 Task: Manage the "Check password" page in the site builder.
Action: Mouse moved to (1309, 97)
Screenshot: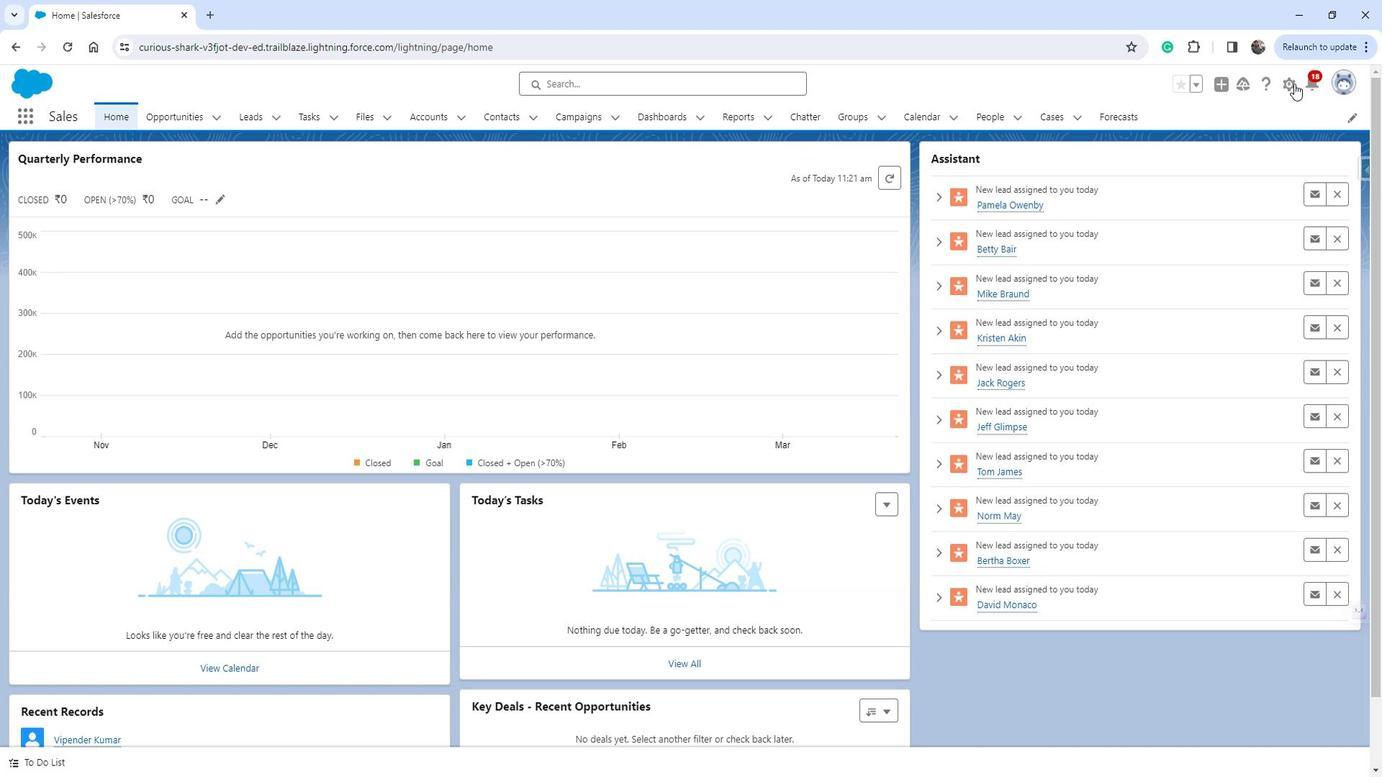 
Action: Mouse pressed left at (1309, 97)
Screenshot: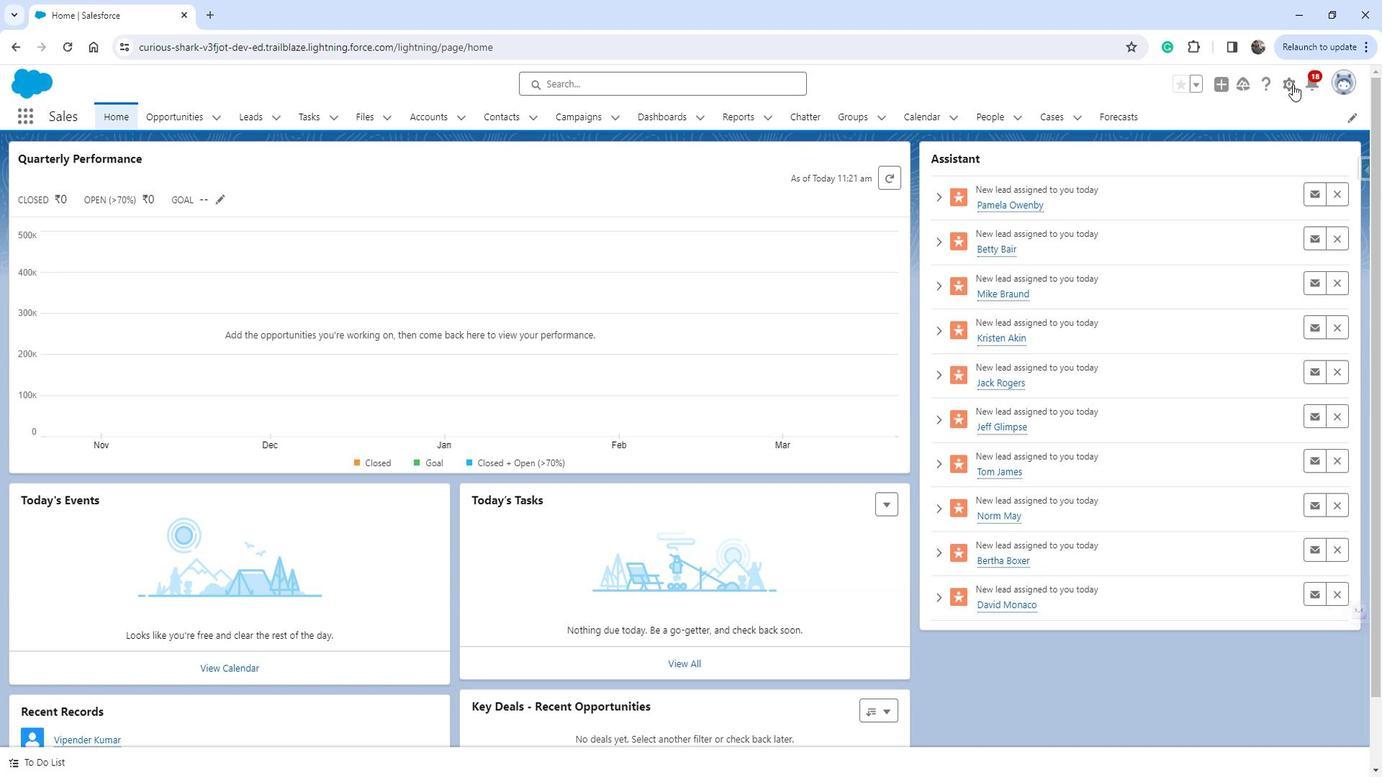 
Action: Mouse moved to (1240, 138)
Screenshot: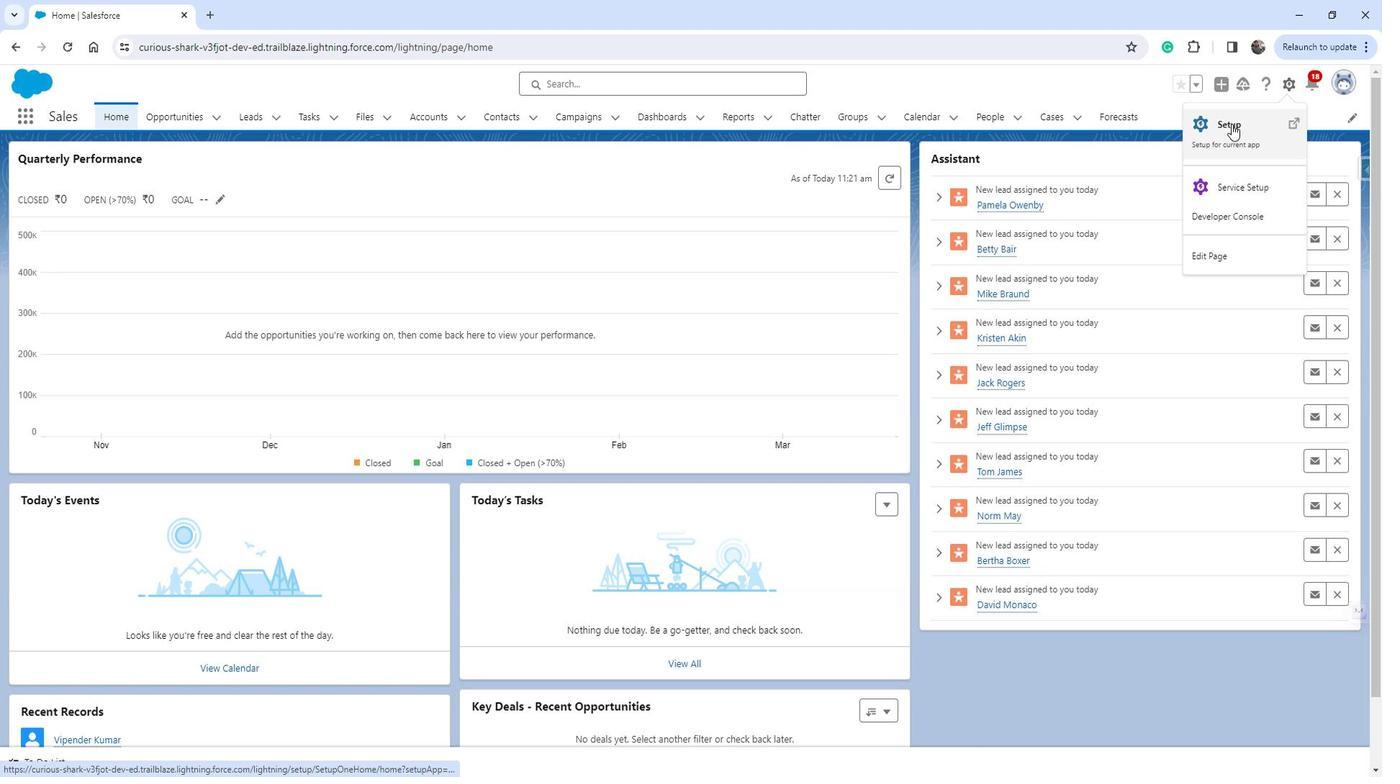 
Action: Mouse pressed left at (1240, 138)
Screenshot: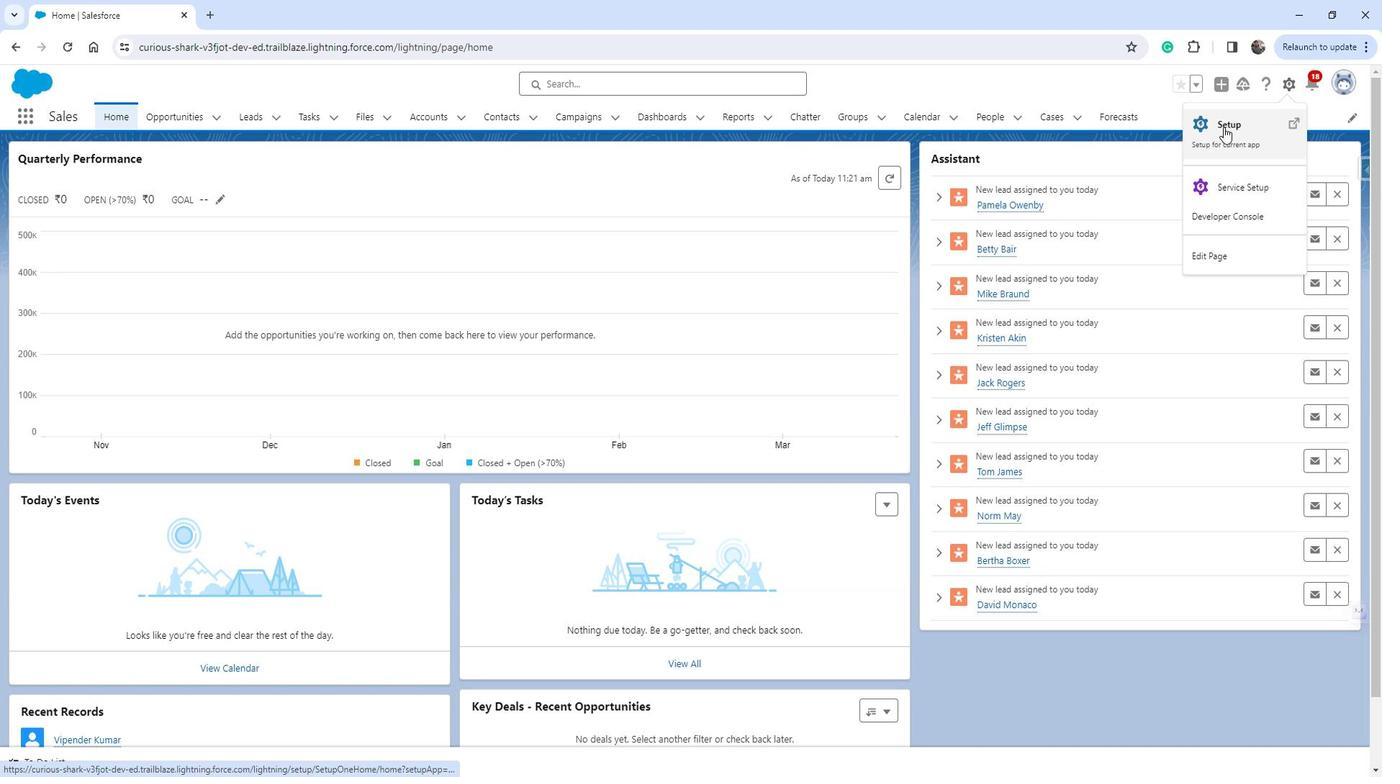 
Action: Mouse moved to (74, 570)
Screenshot: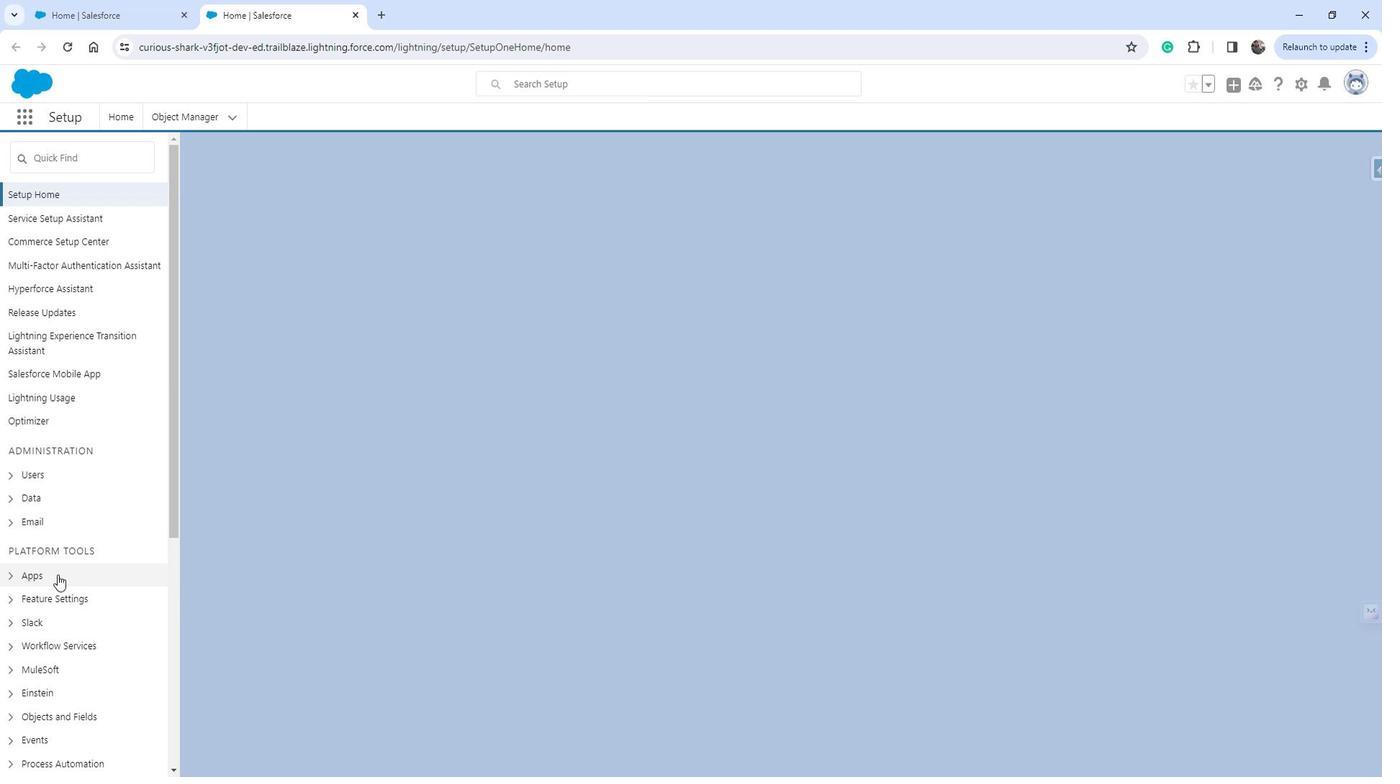 
Action: Mouse scrolled (74, 569) with delta (0, 0)
Screenshot: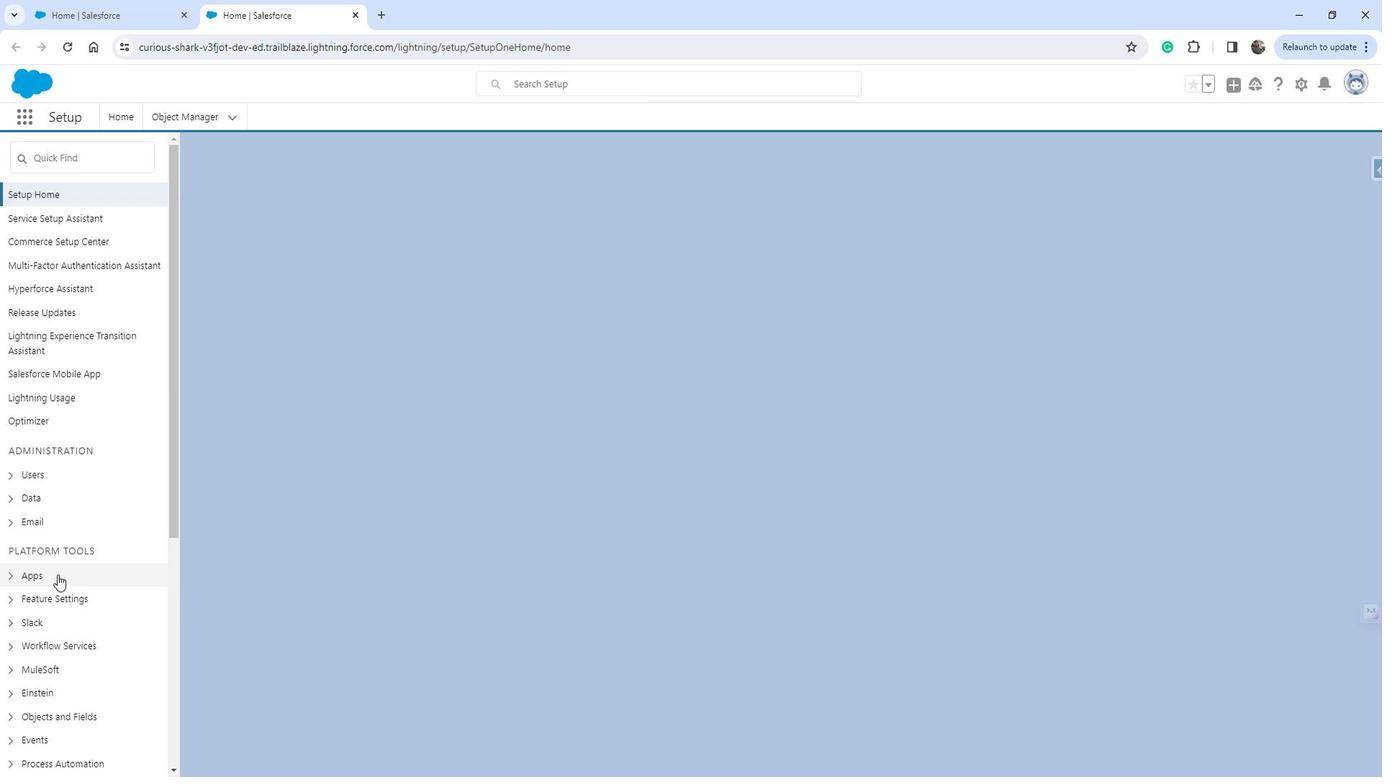 
Action: Mouse scrolled (74, 569) with delta (0, 0)
Screenshot: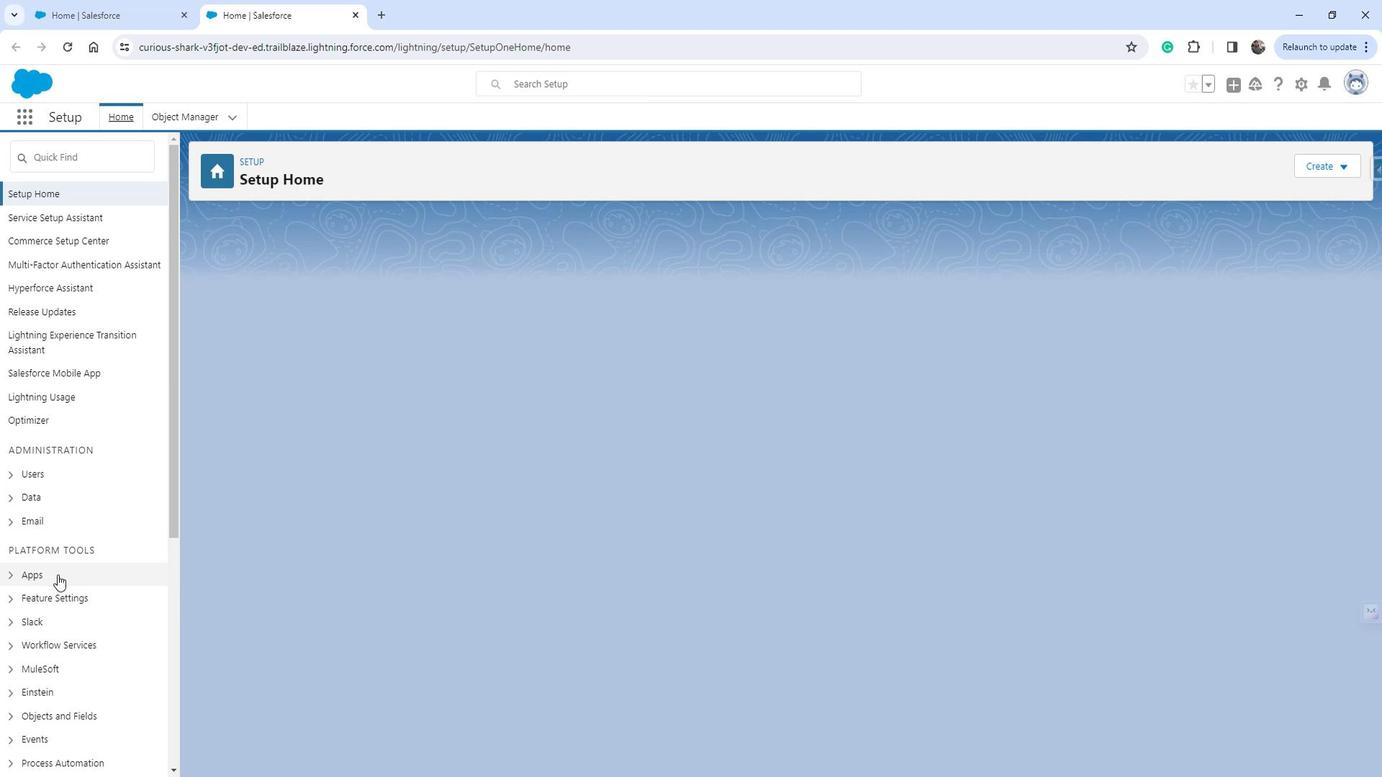
Action: Mouse moved to (25, 452)
Screenshot: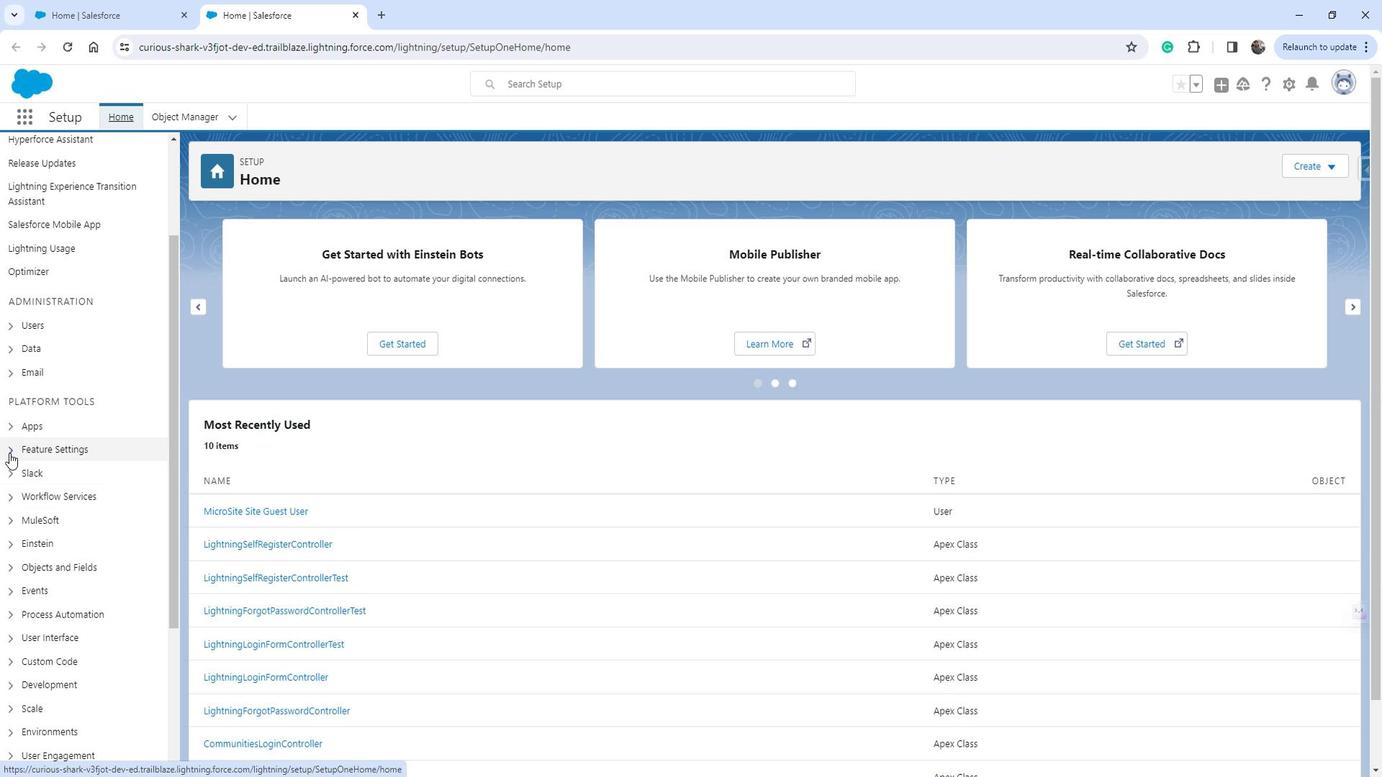 
Action: Mouse pressed left at (25, 452)
Screenshot: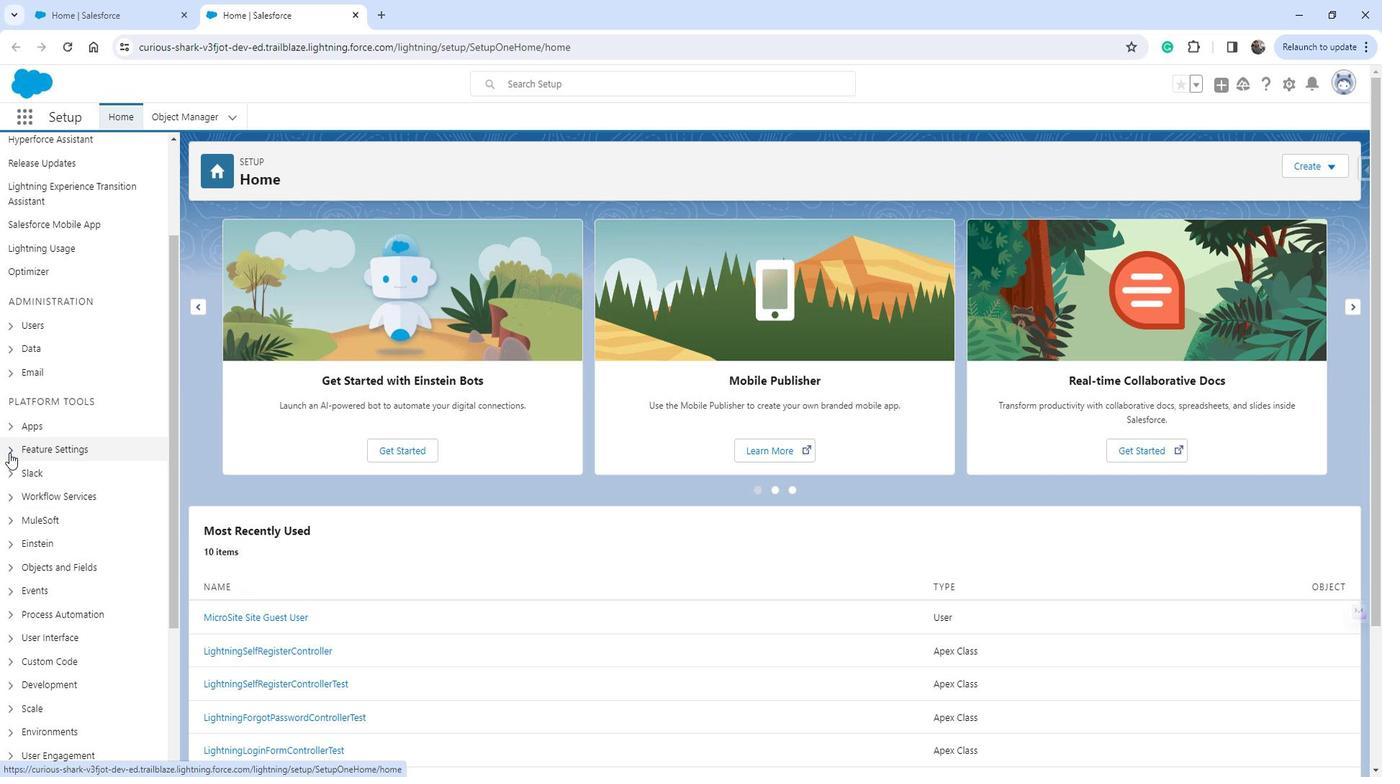 
Action: Mouse moved to (43, 564)
Screenshot: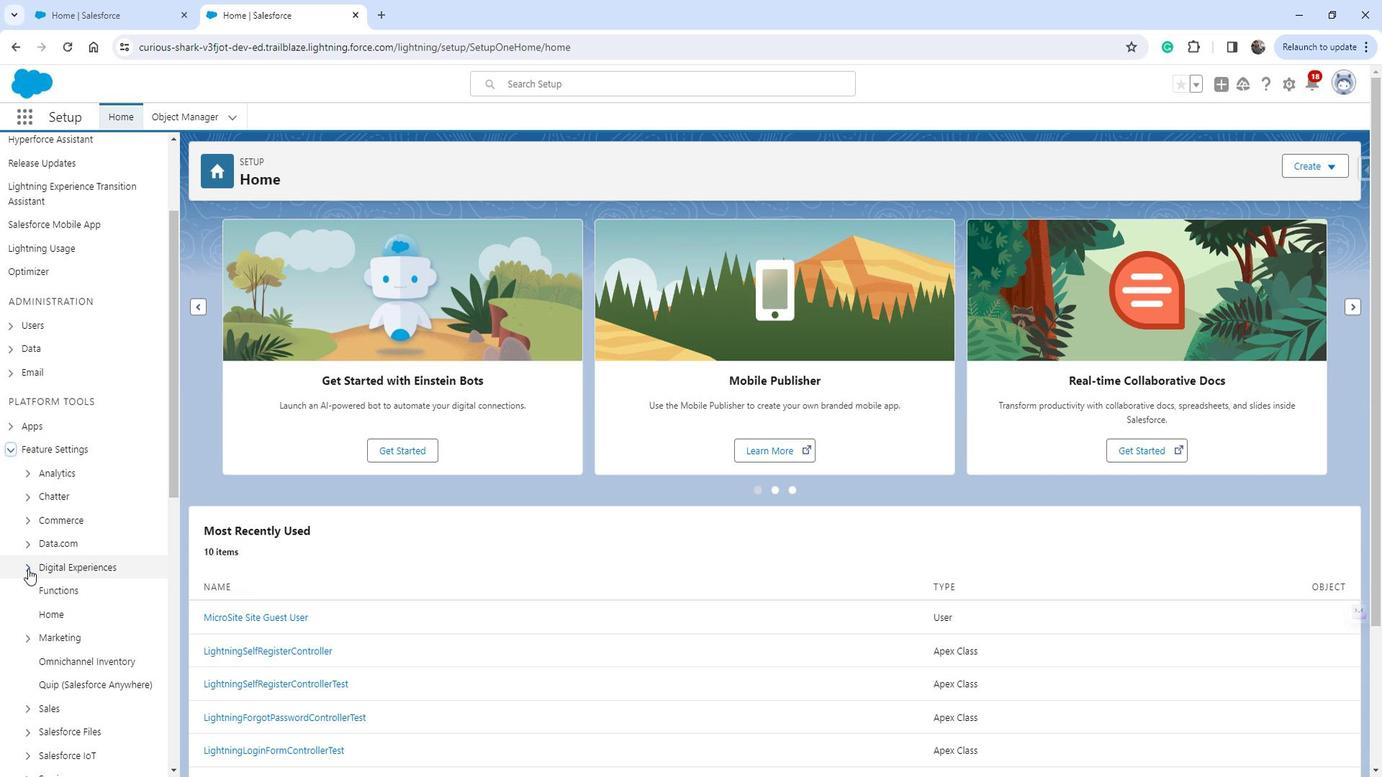 
Action: Mouse pressed left at (43, 564)
Screenshot: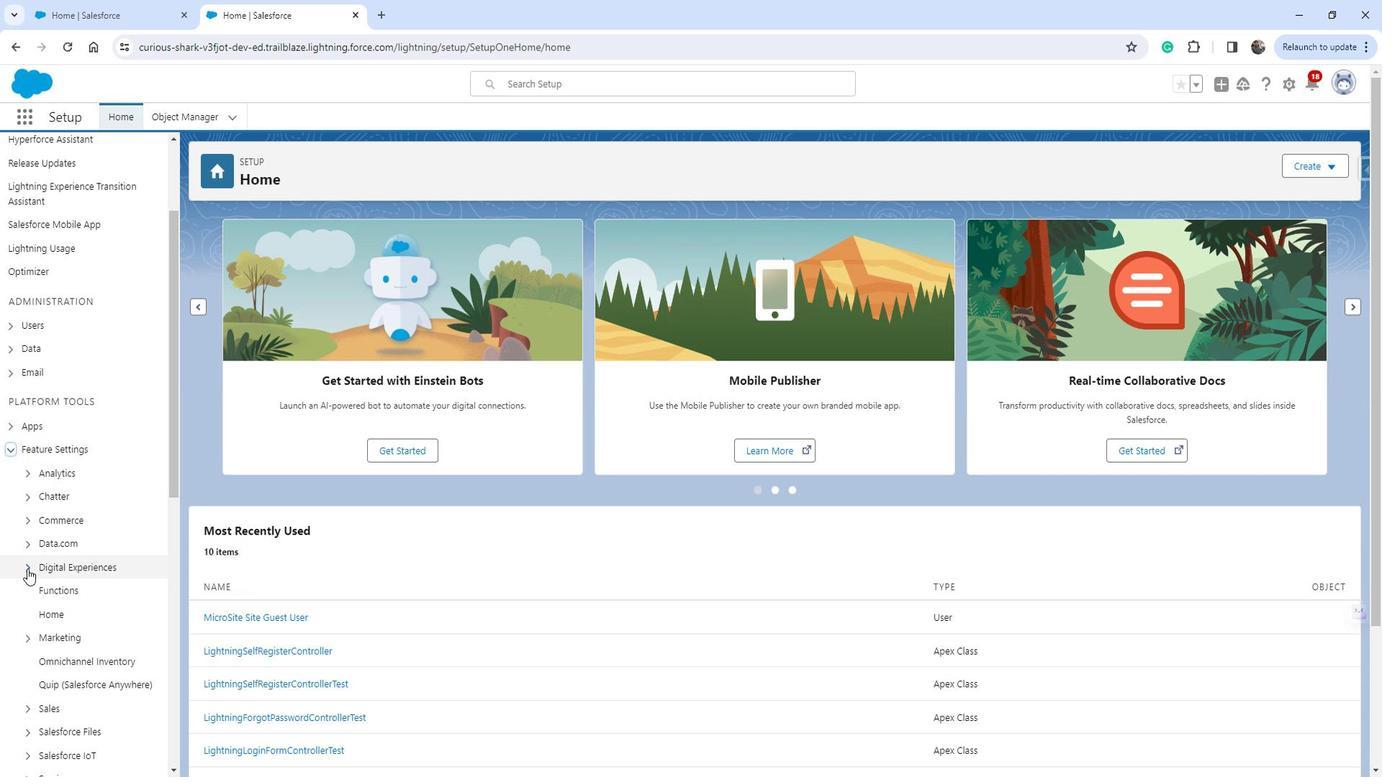 
Action: Mouse moved to (81, 587)
Screenshot: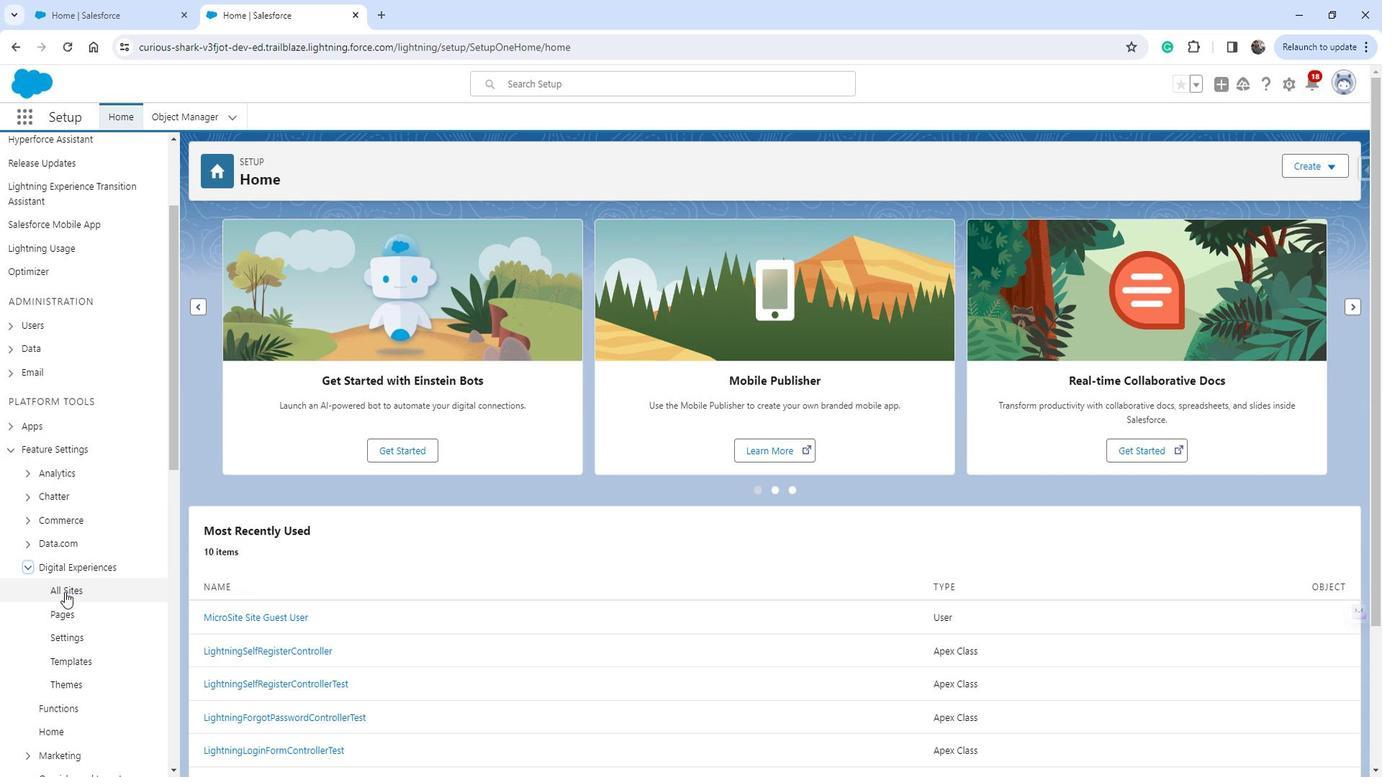 
Action: Mouse pressed left at (81, 587)
Screenshot: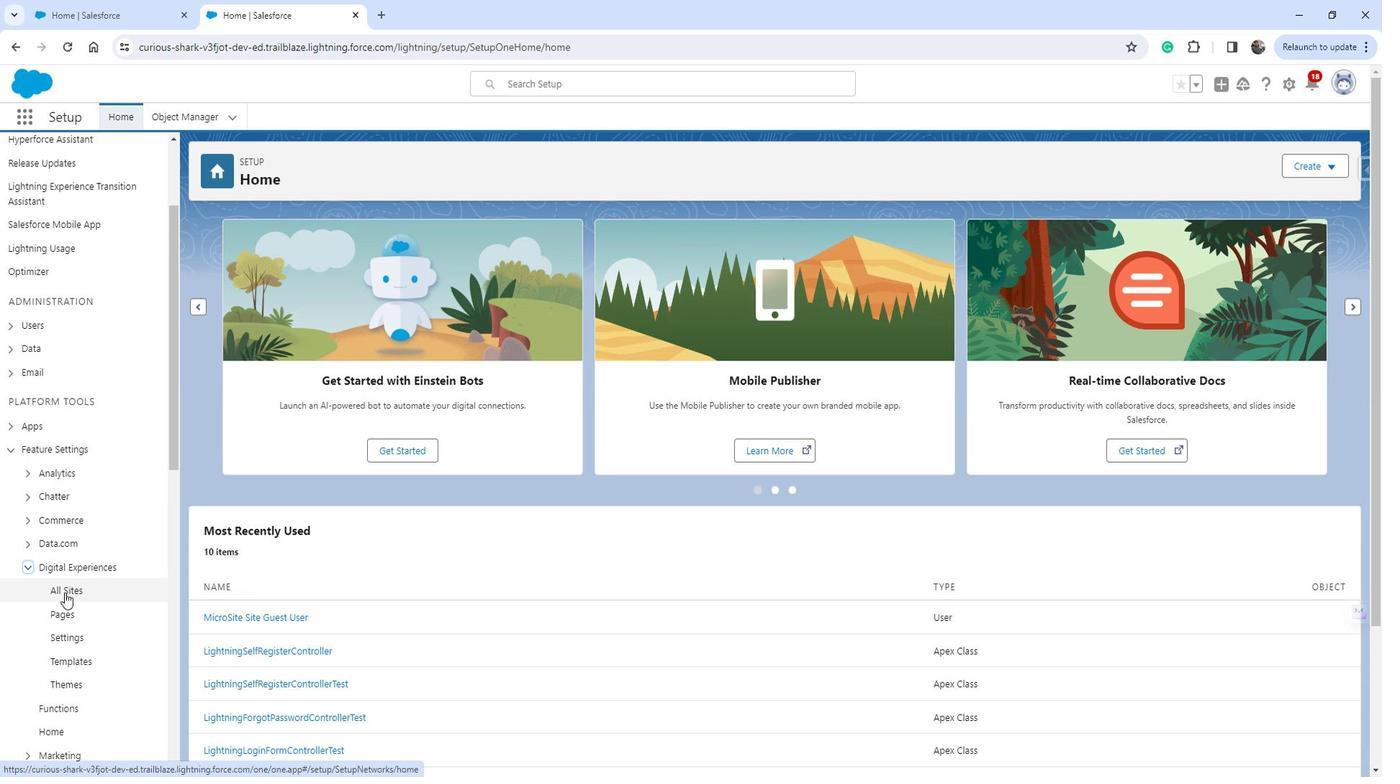 
Action: Mouse moved to (249, 347)
Screenshot: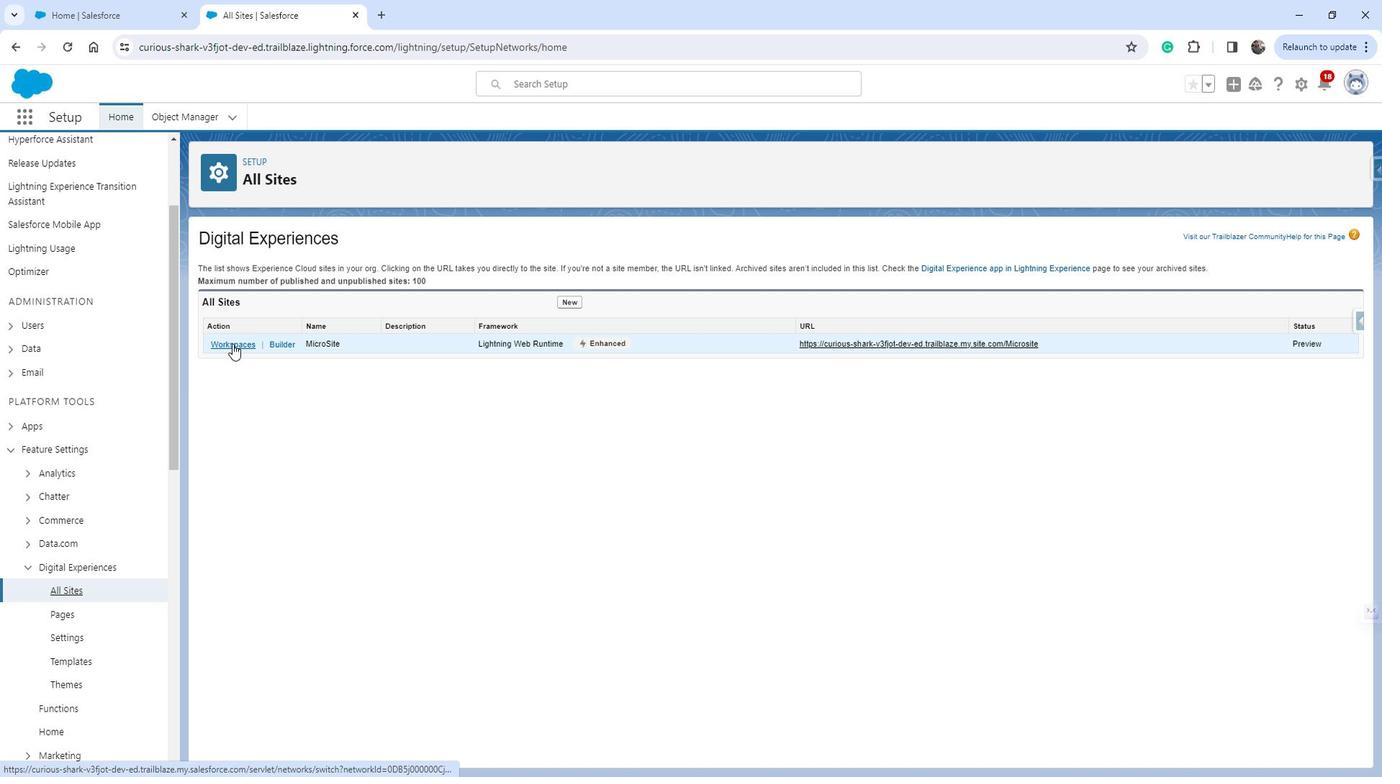 
Action: Mouse pressed left at (249, 347)
Screenshot: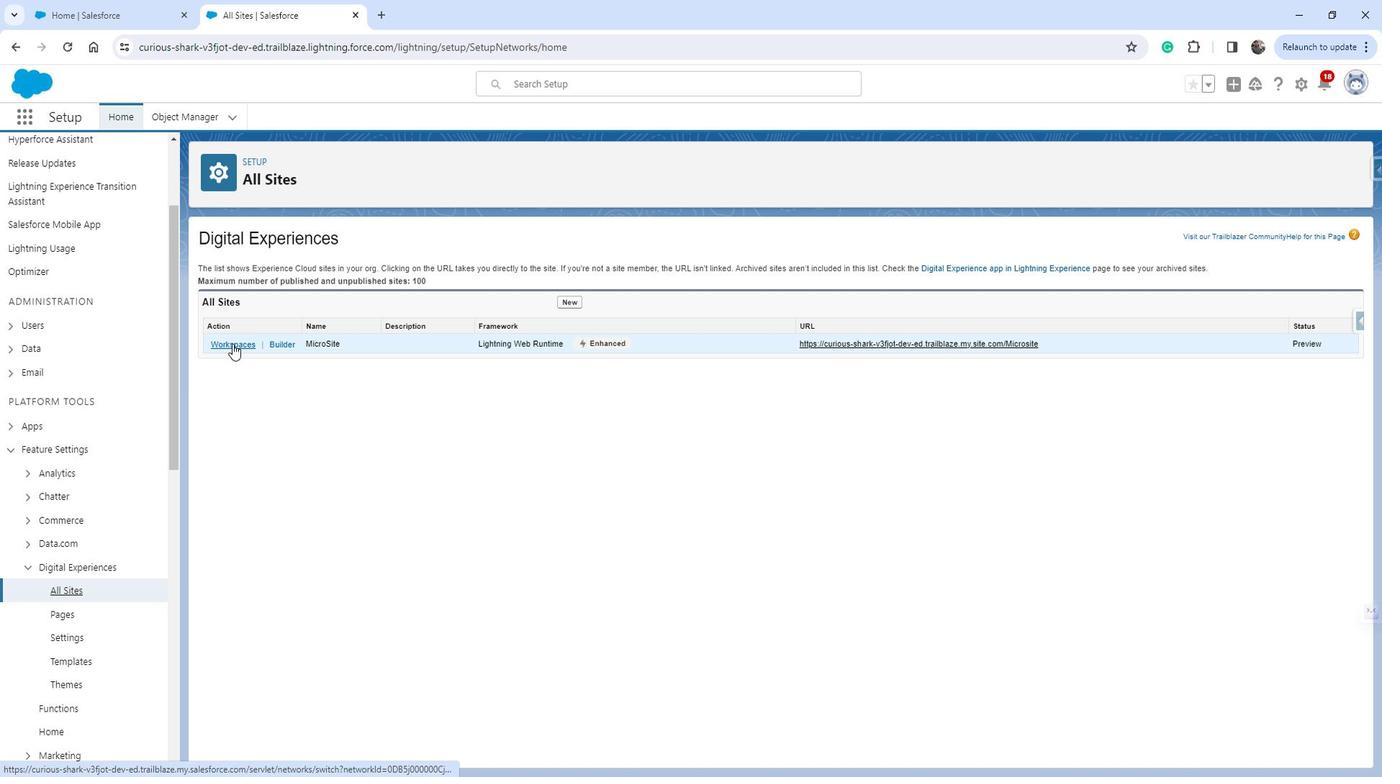 
Action: Mouse moved to (173, 308)
Screenshot: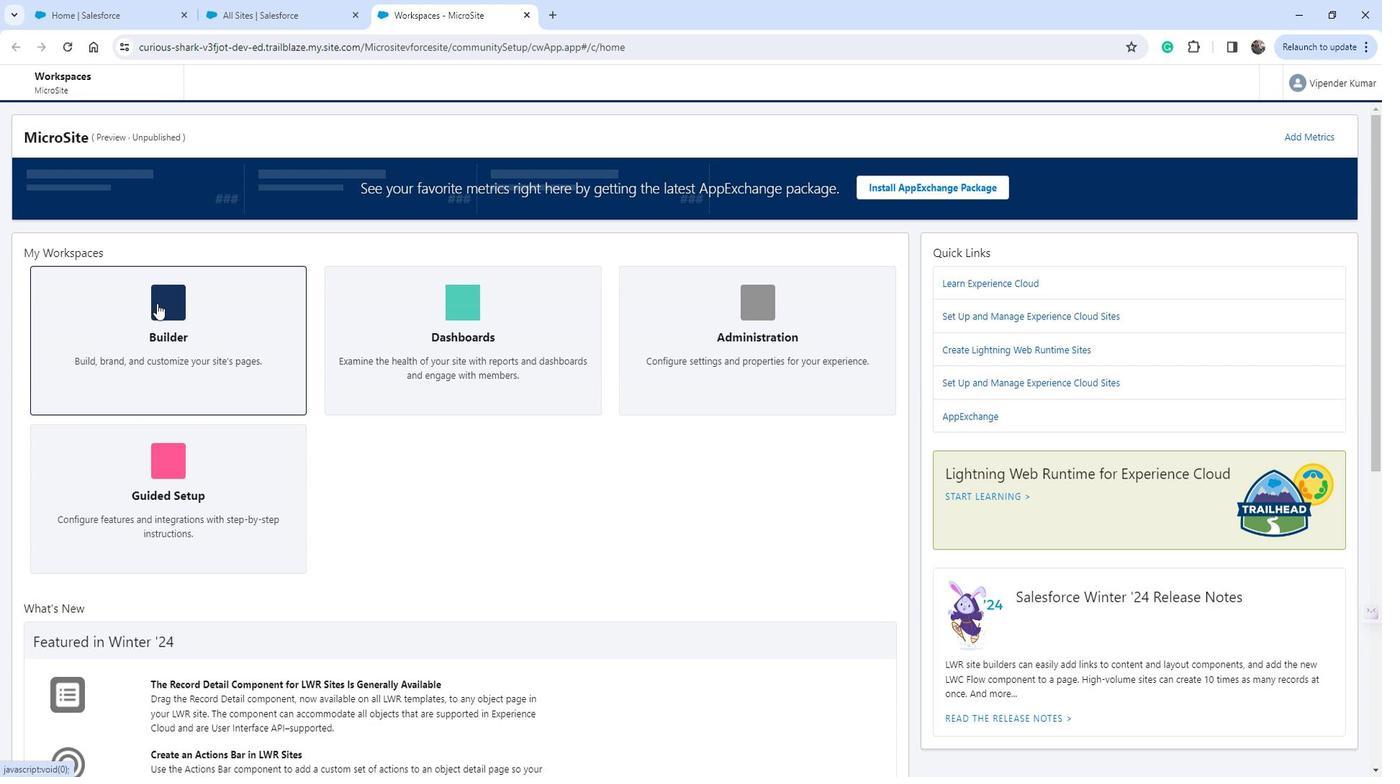 
Action: Mouse pressed left at (173, 308)
Screenshot: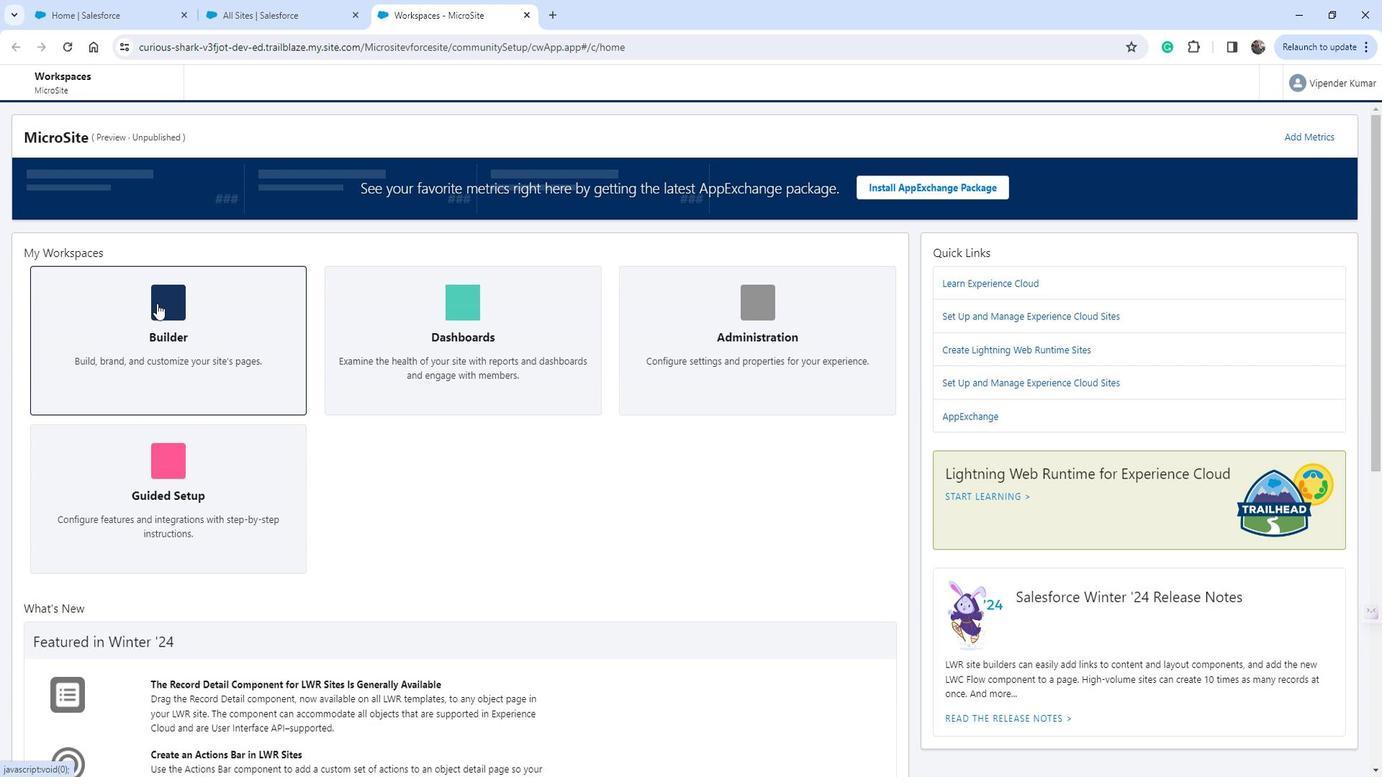 
Action: Mouse moved to (288, 95)
Screenshot: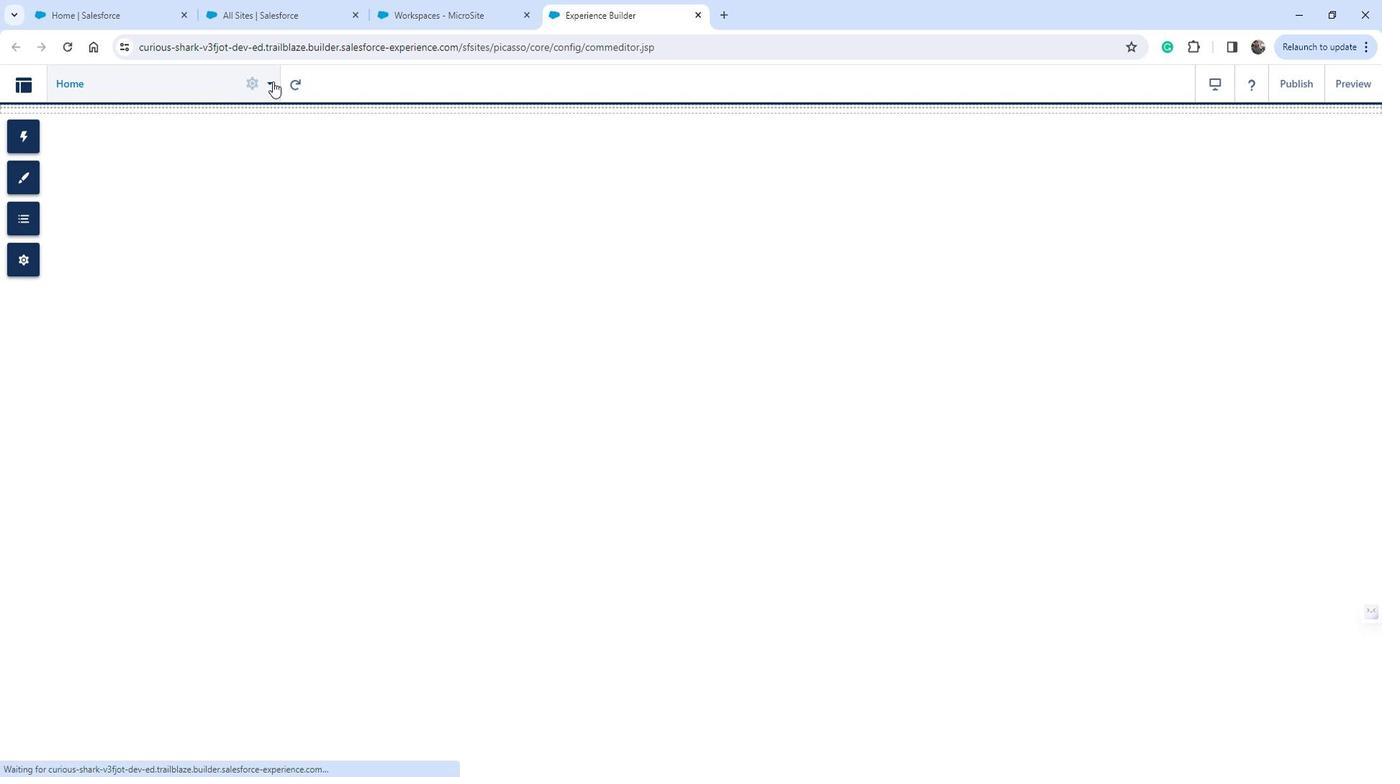 
Action: Mouse pressed left at (288, 95)
Screenshot: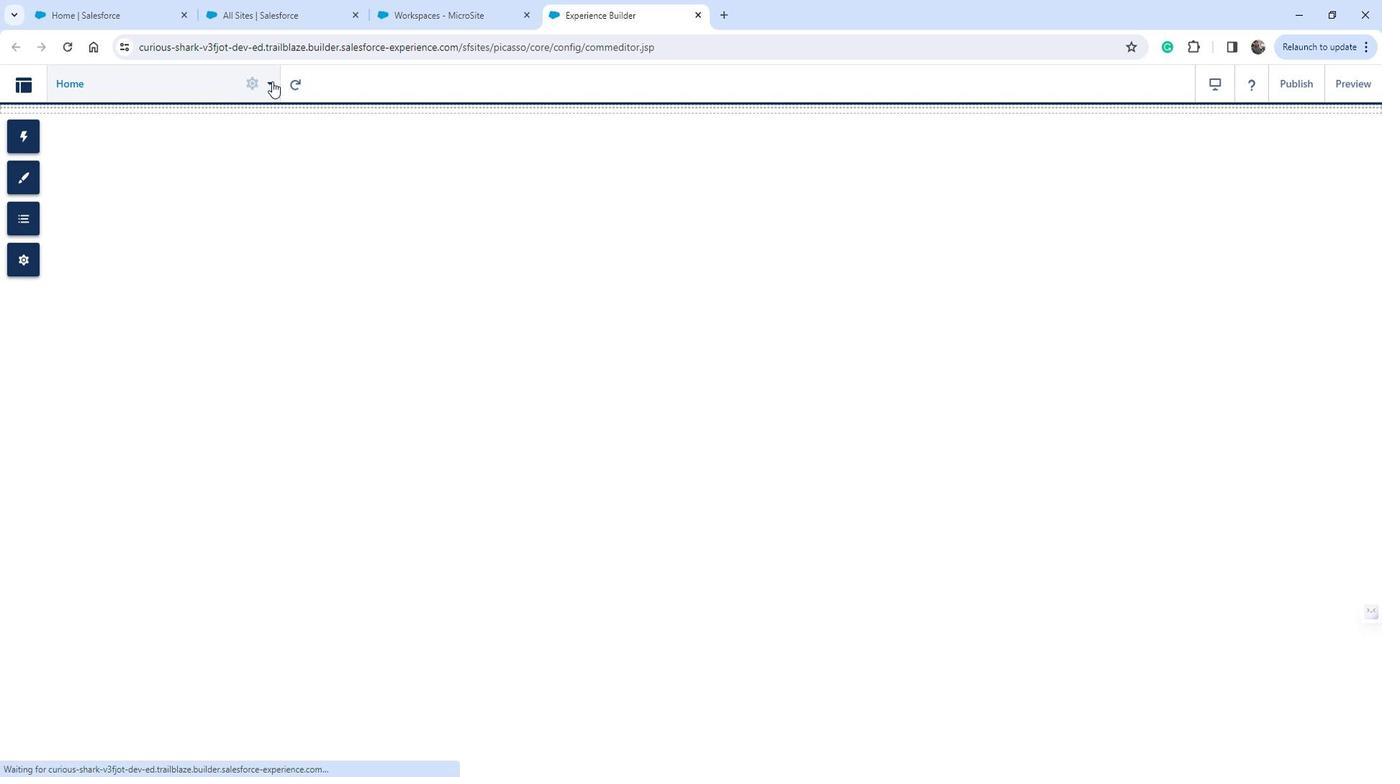 
Action: Mouse moved to (84, 287)
Screenshot: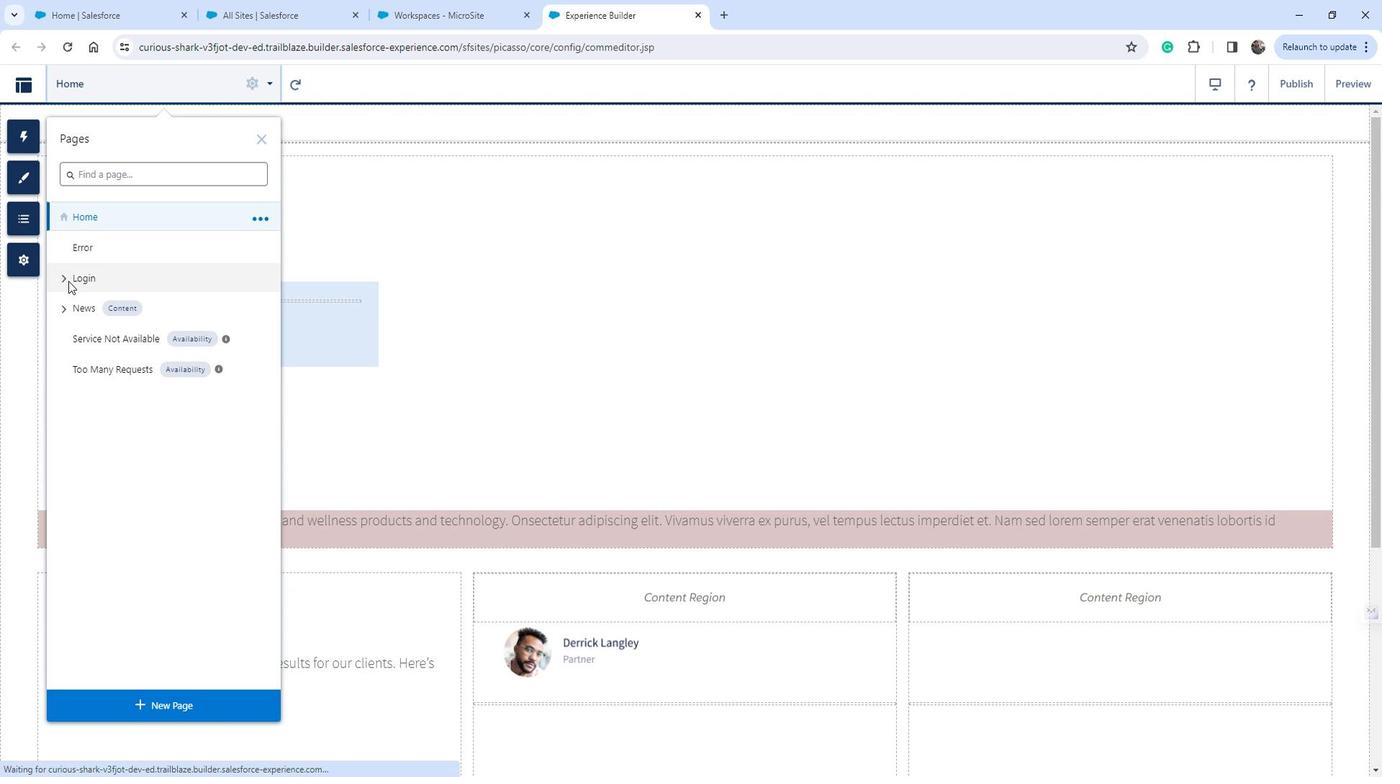 
Action: Mouse pressed left at (84, 287)
Screenshot: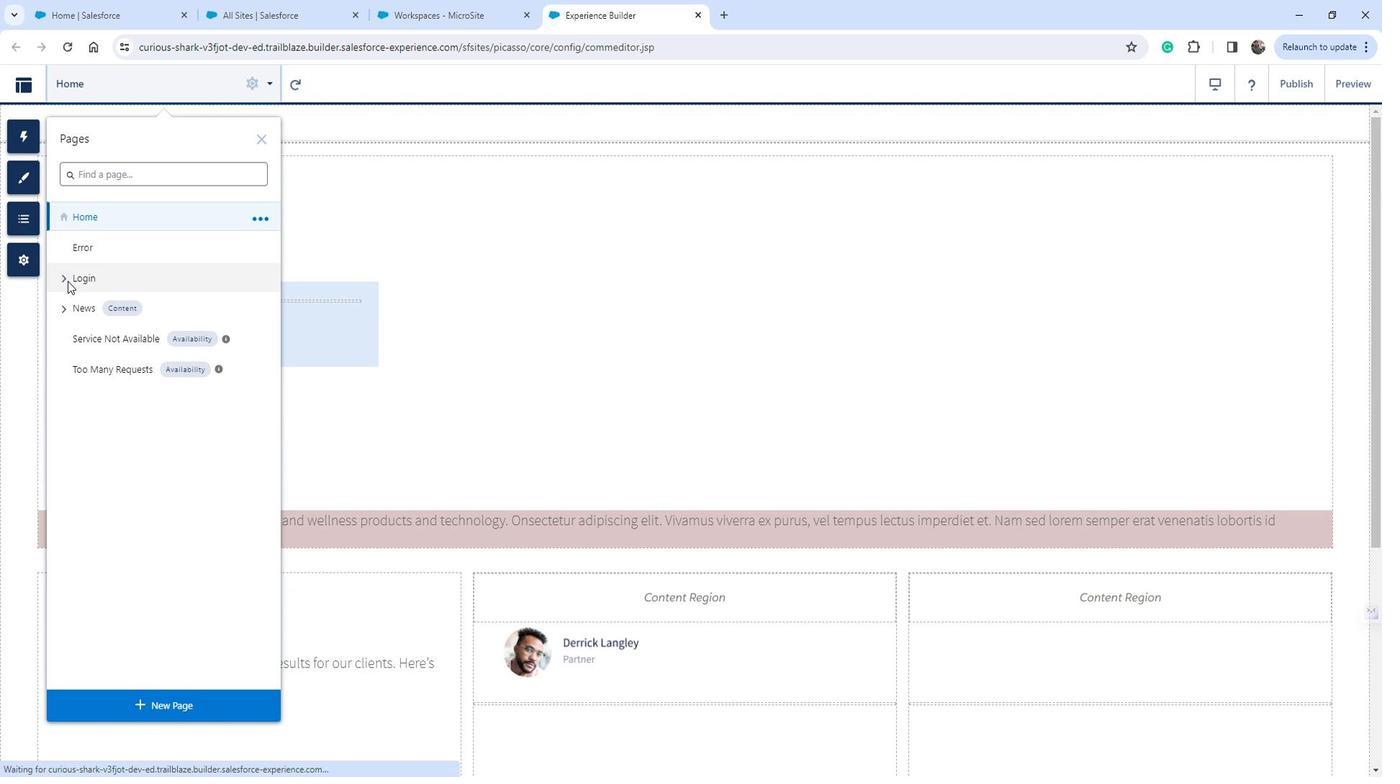 
Action: Mouse moved to (139, 313)
Screenshot: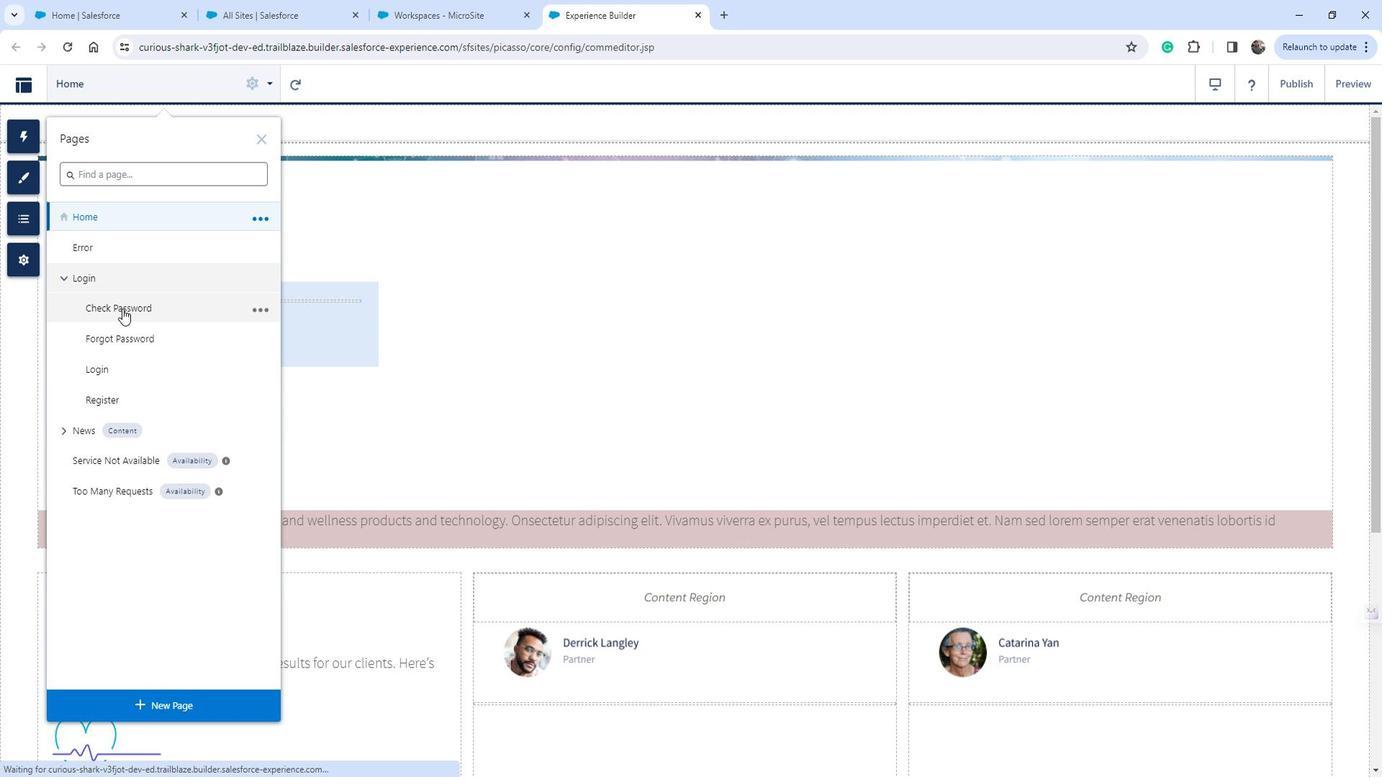 
Action: Mouse pressed left at (139, 313)
Screenshot: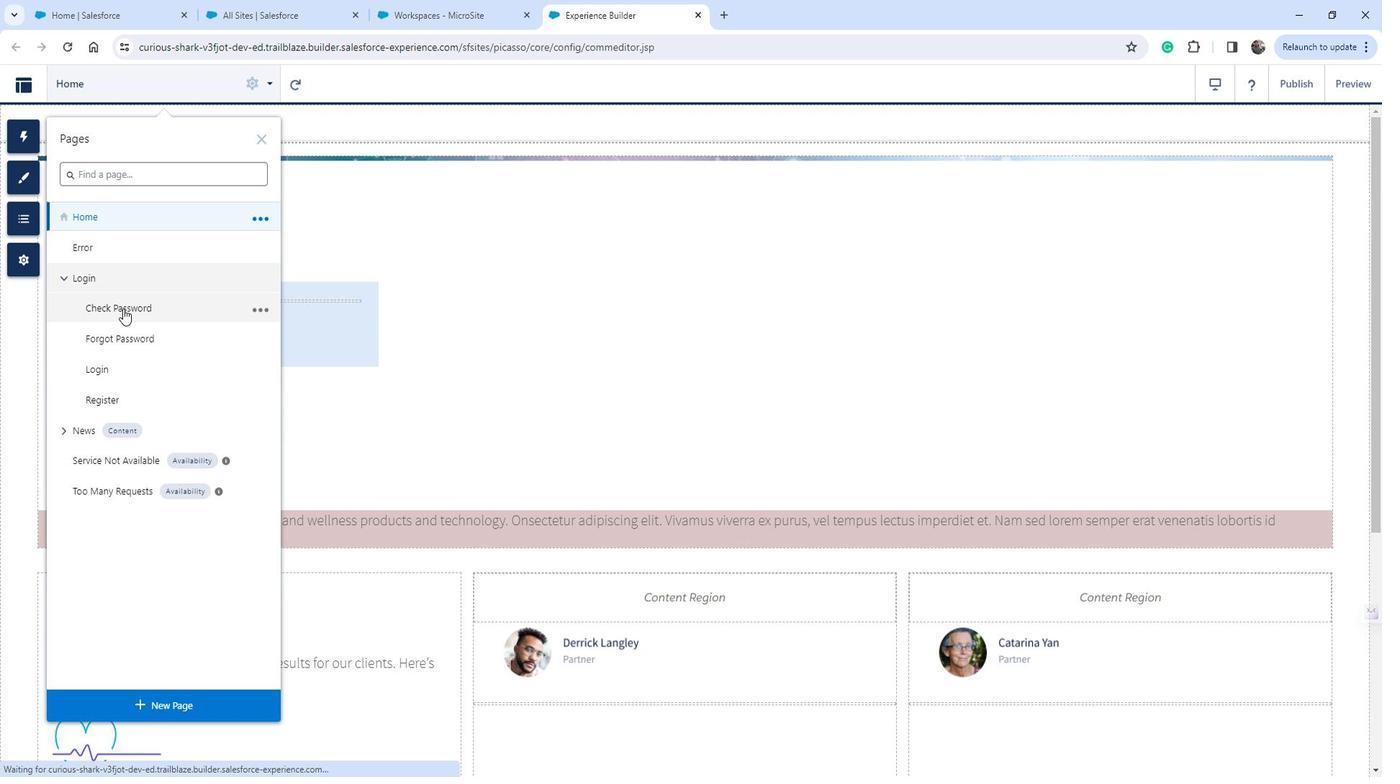 
Action: Mouse moved to (760, 360)
Screenshot: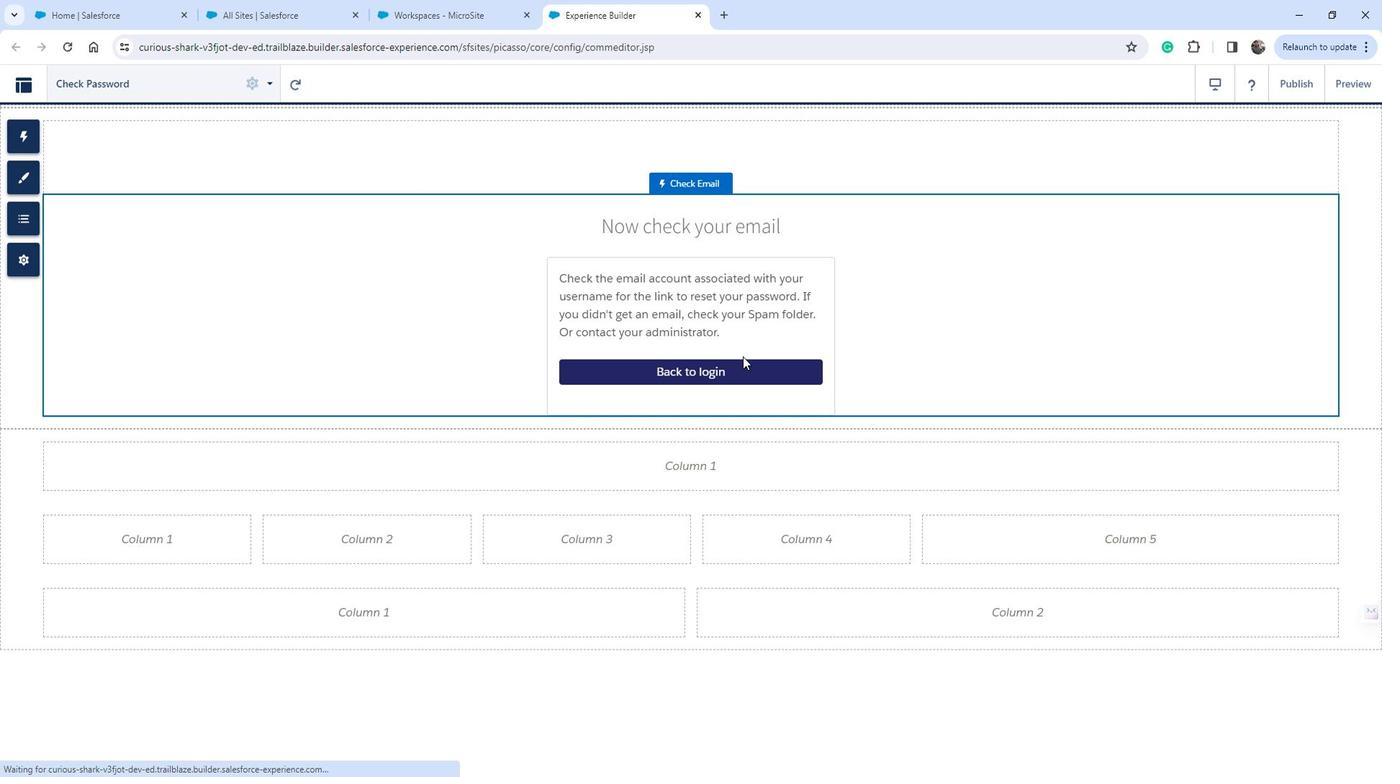 
Action: Mouse pressed left at (760, 360)
Screenshot: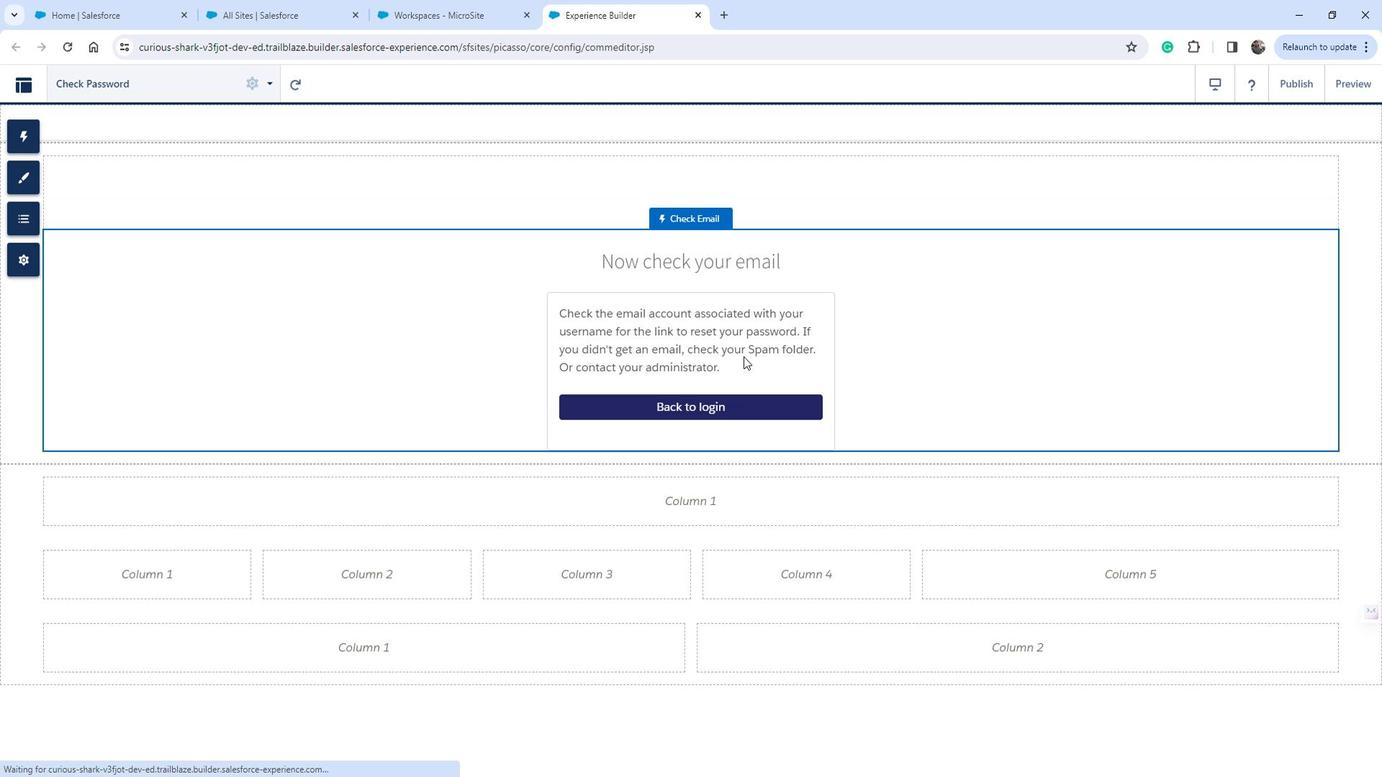 
Action: Mouse moved to (1285, 234)
Screenshot: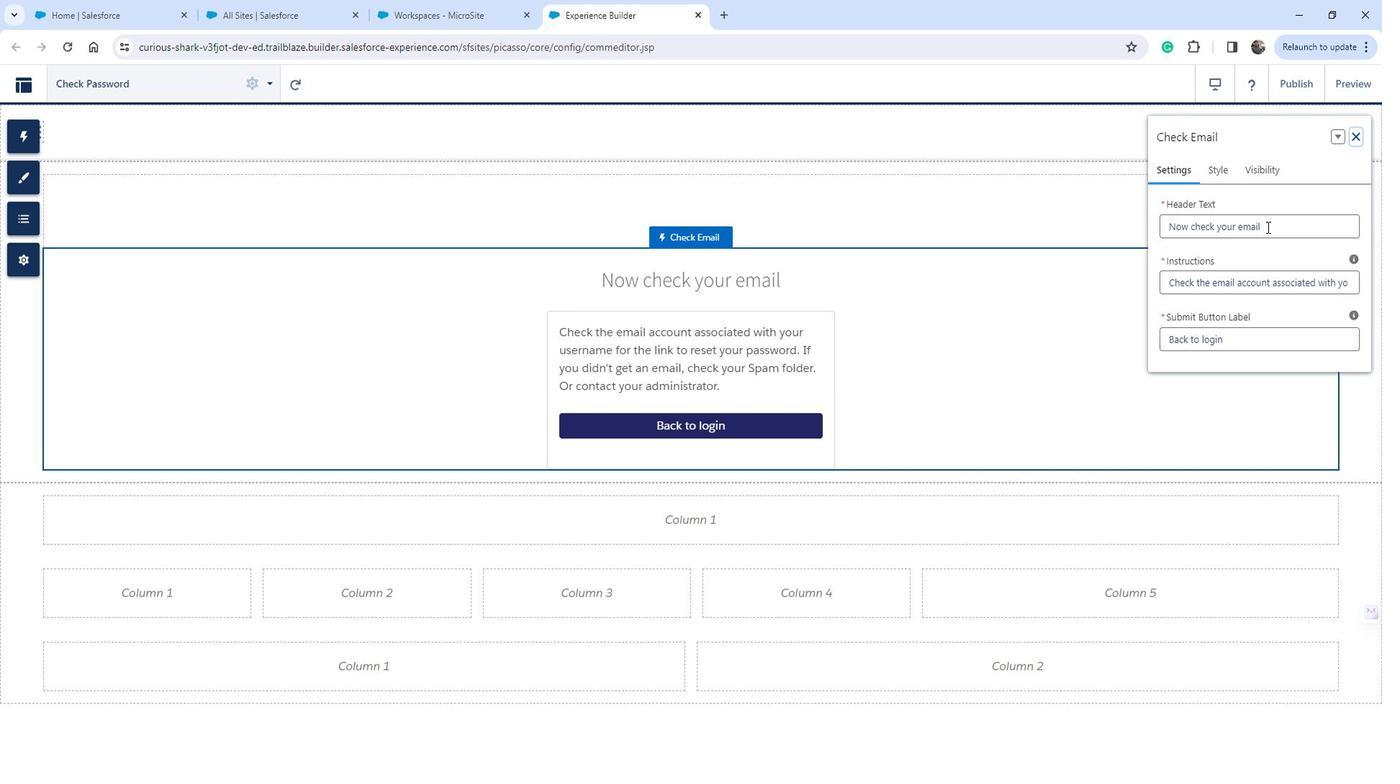 
Action: Mouse pressed left at (1285, 234)
Screenshot: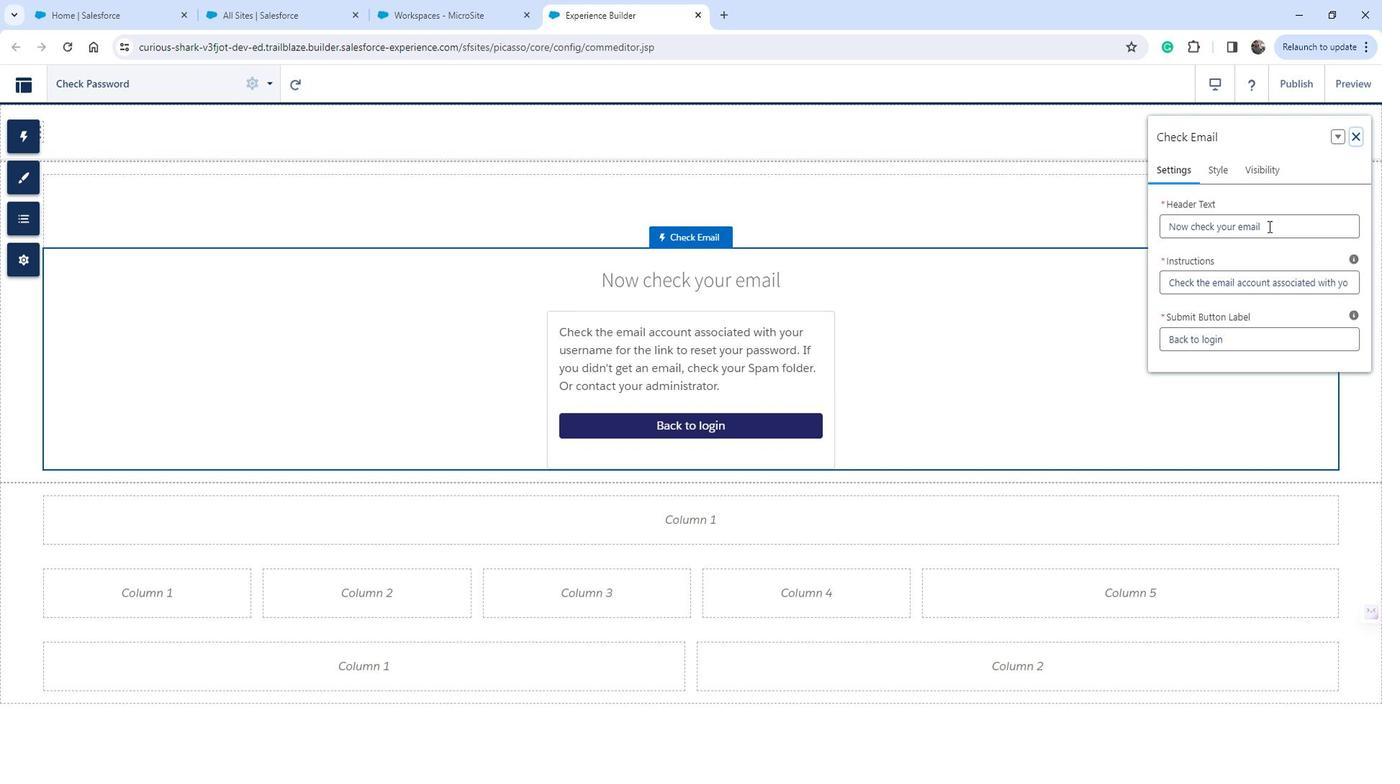 
Action: Key pressed <Key.space>for<Key.space>password<Key.space>ans<Key.space><Key.backspace><Key.backspace>d<Key.space>verification
Screenshot: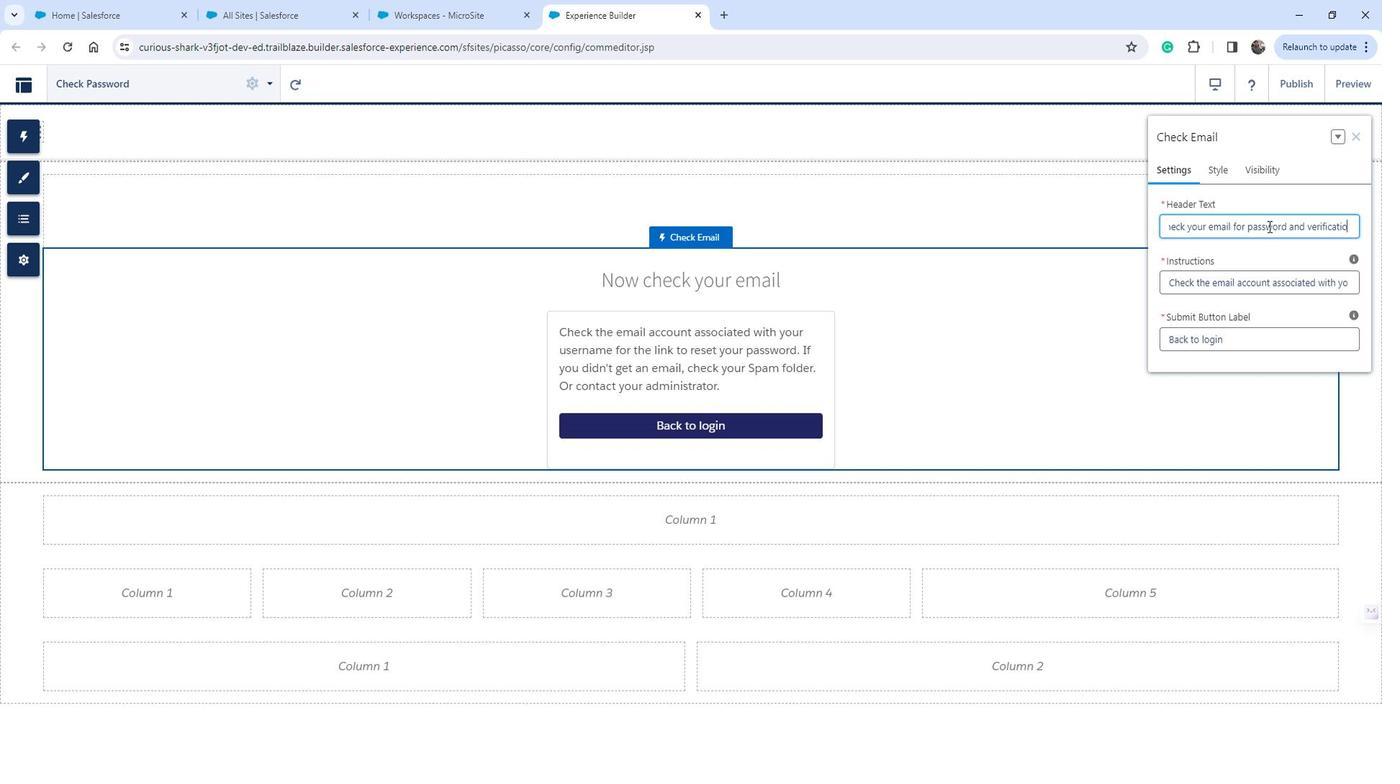 
Action: Mouse moved to (1278, 152)
Screenshot: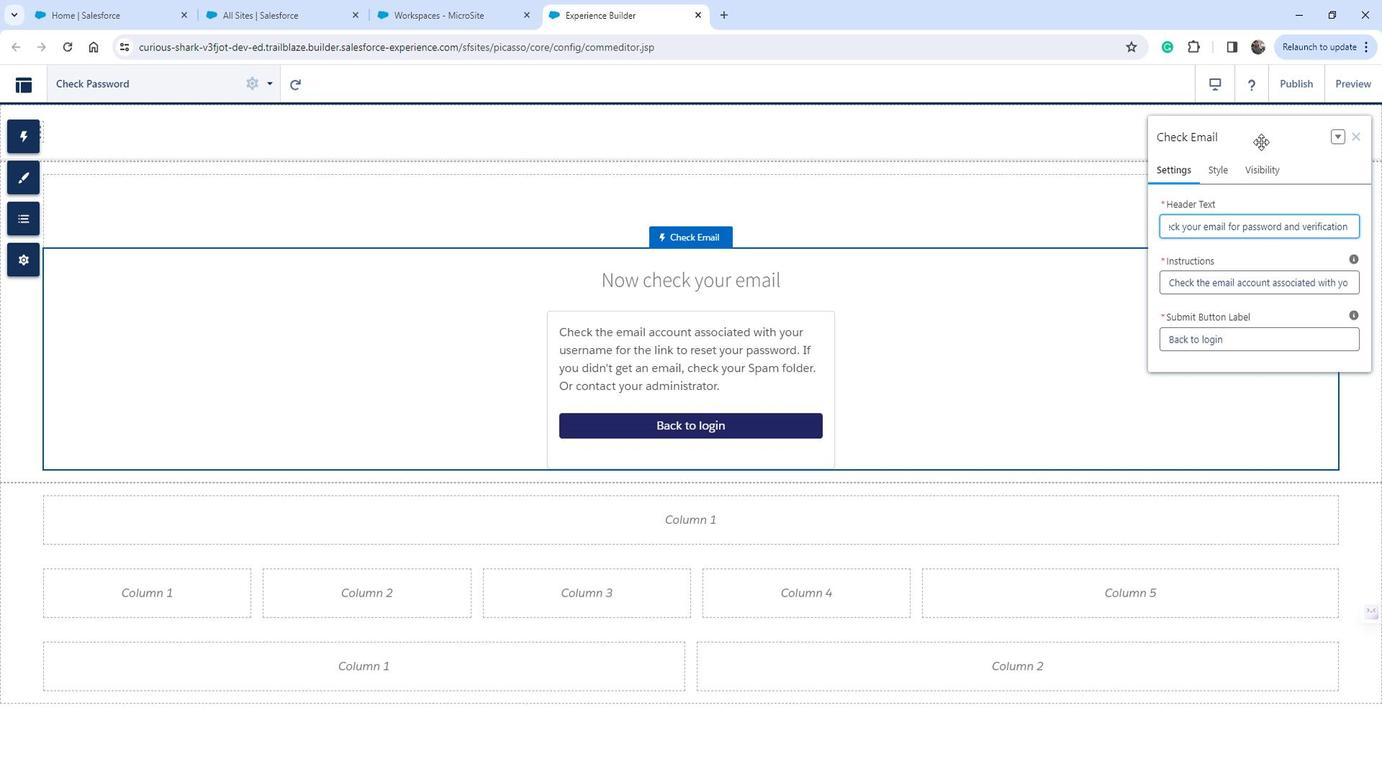 
Action: Mouse pressed left at (1278, 152)
Screenshot: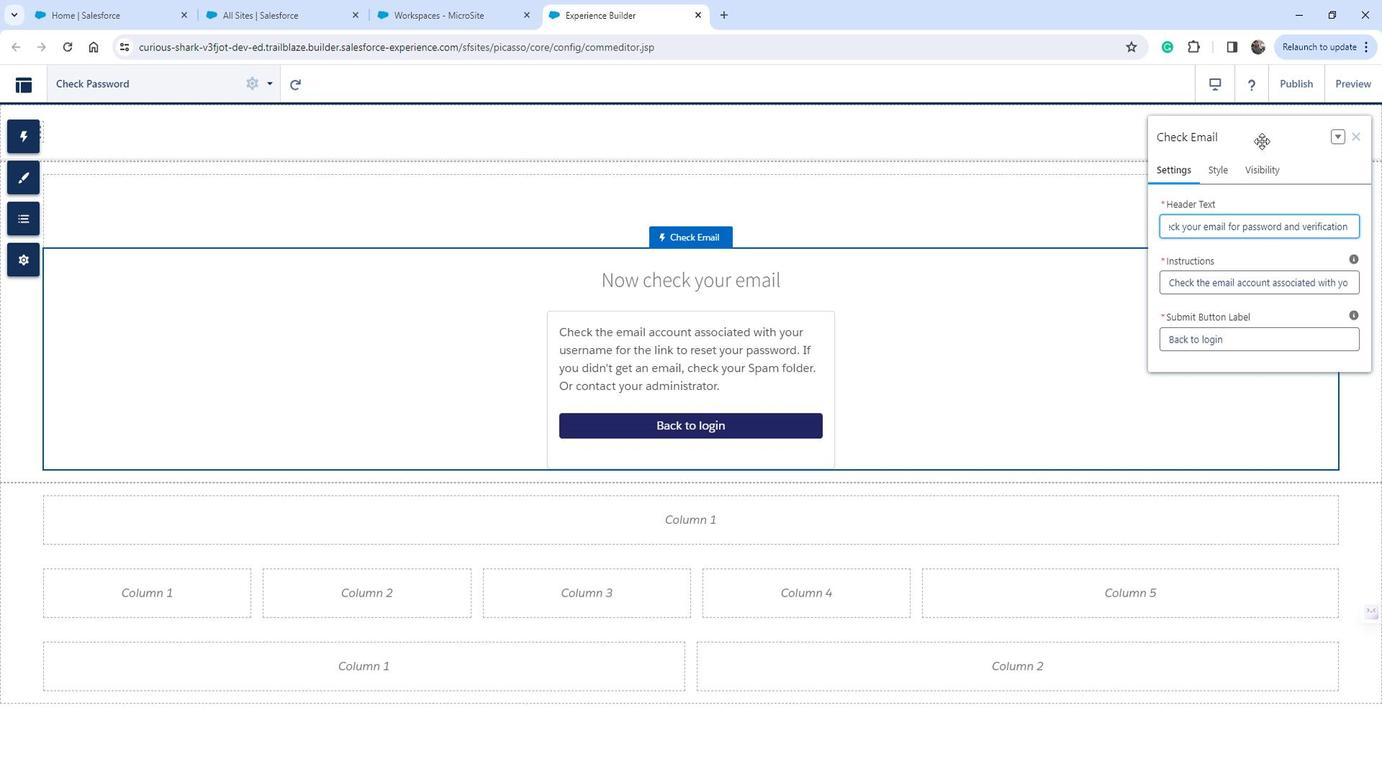
Action: Mouse moved to (1004, 326)
Screenshot: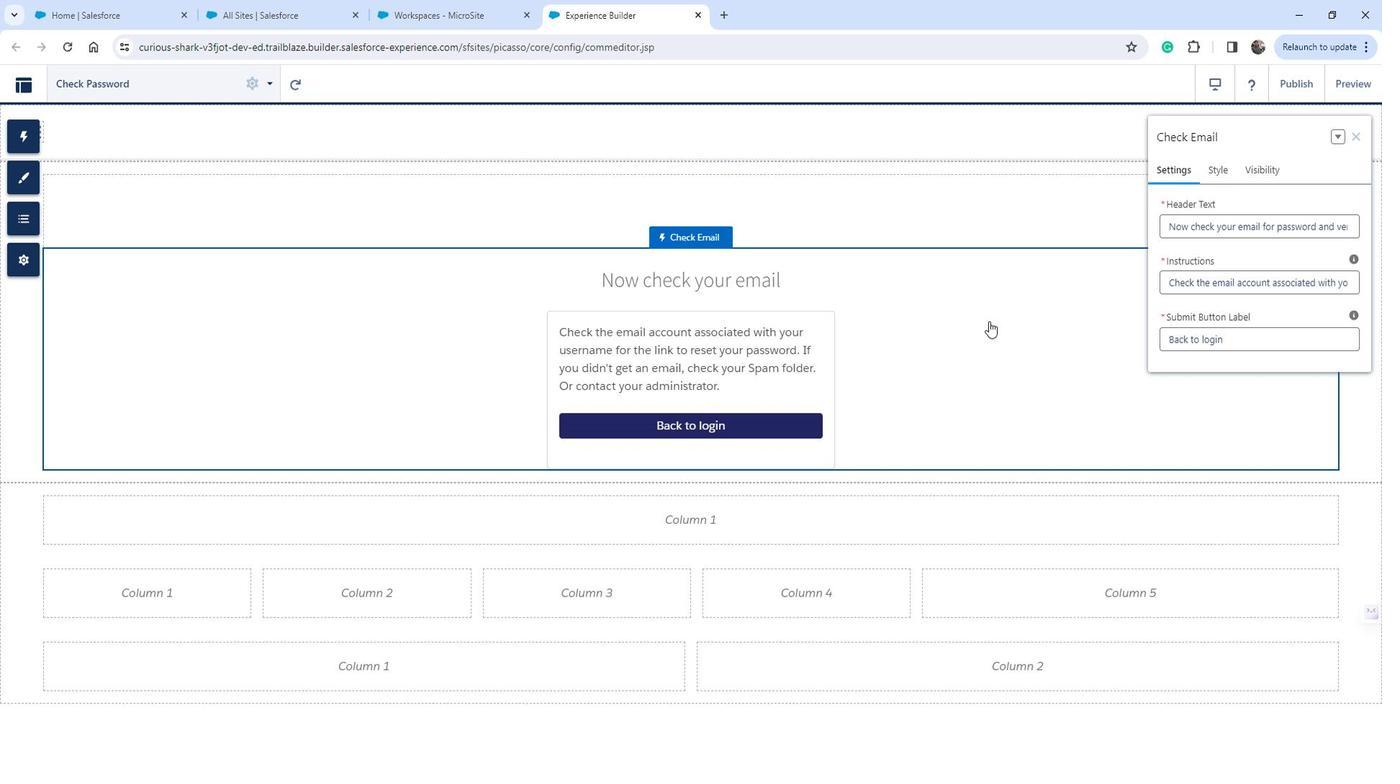 
